 Task: Create a new task in Outlook for managing the team project deadline with high priority.
Action: Mouse moved to (18, 135)
Screenshot: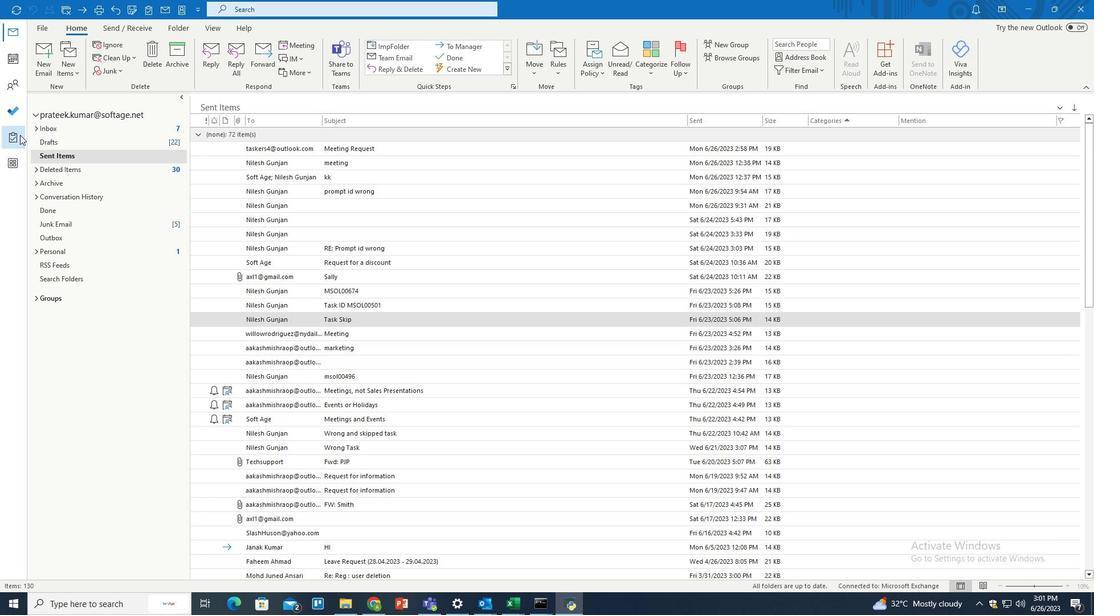 
Action: Mouse pressed left at (18, 135)
Screenshot: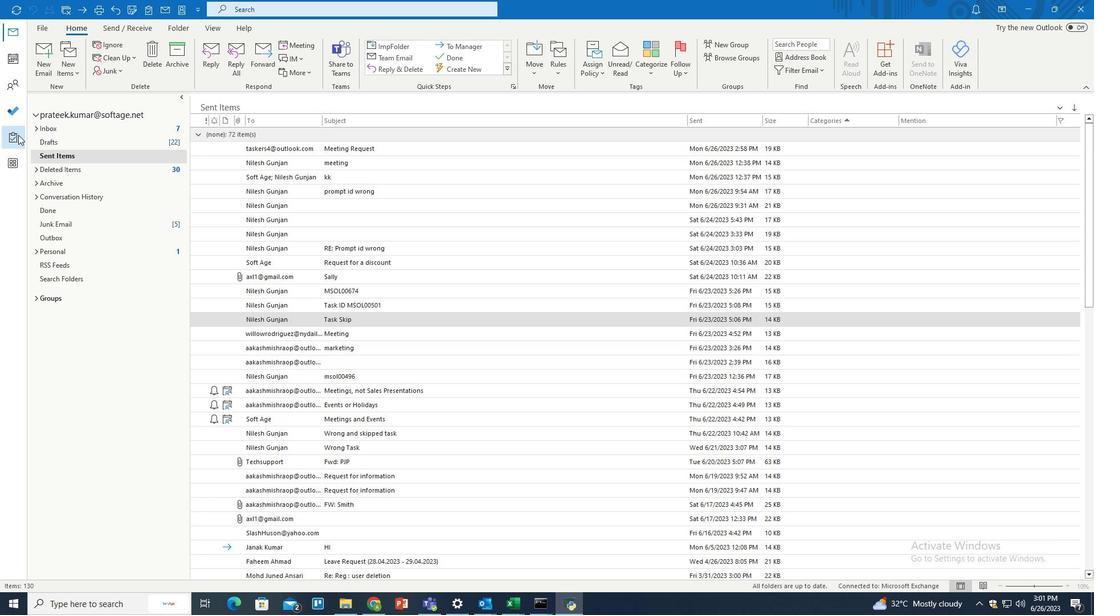 
Action: Mouse moved to (43, 60)
Screenshot: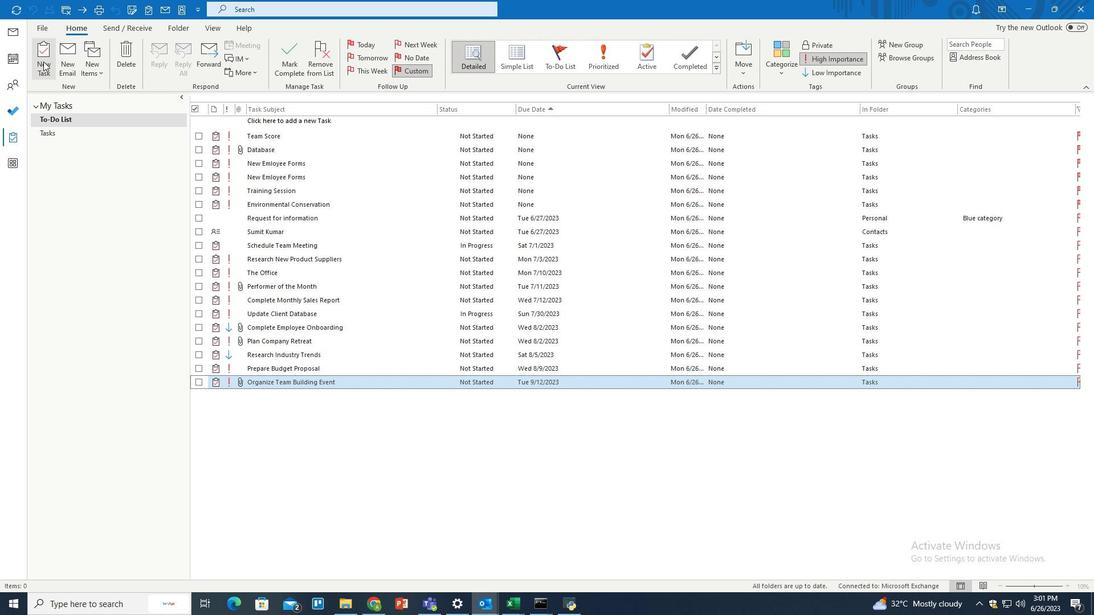 
Action: Mouse pressed left at (43, 60)
Screenshot: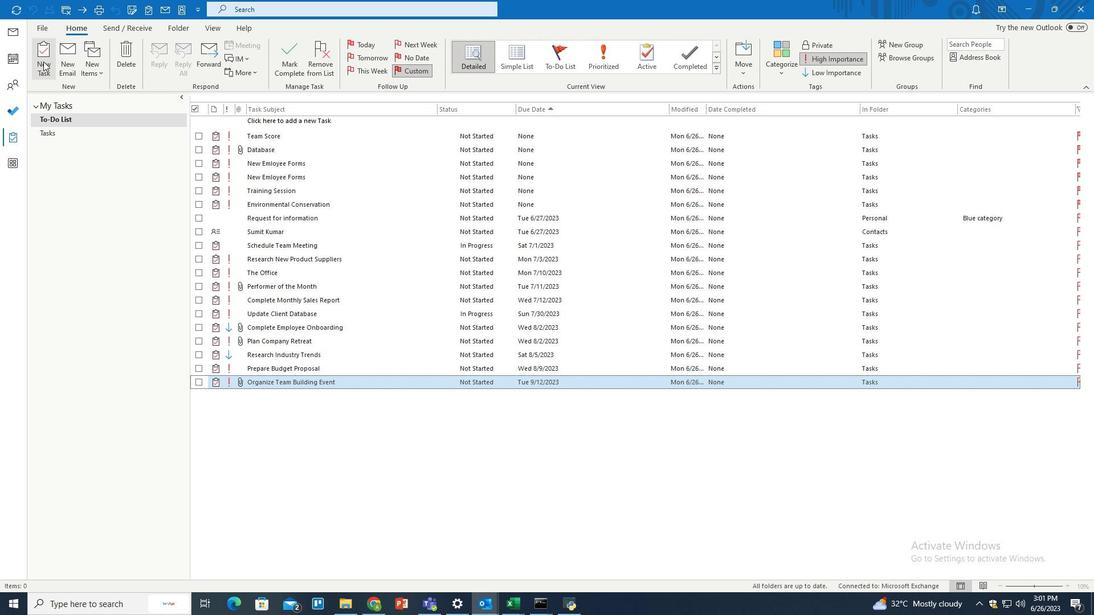 
Action: Mouse moved to (200, 115)
Screenshot: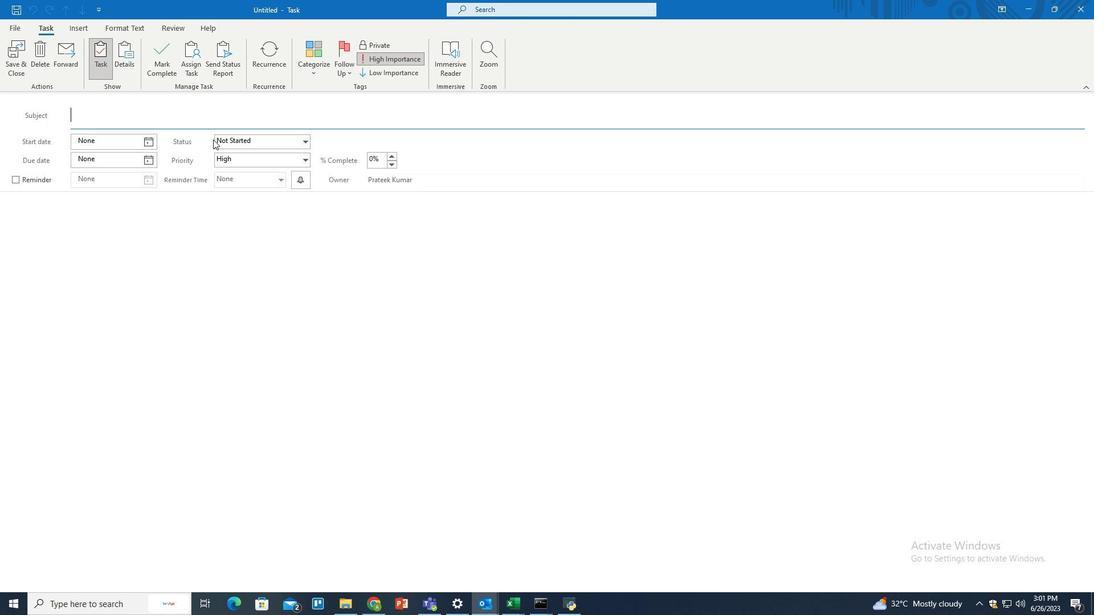 
Action: Mouse pressed left at (200, 115)
Screenshot: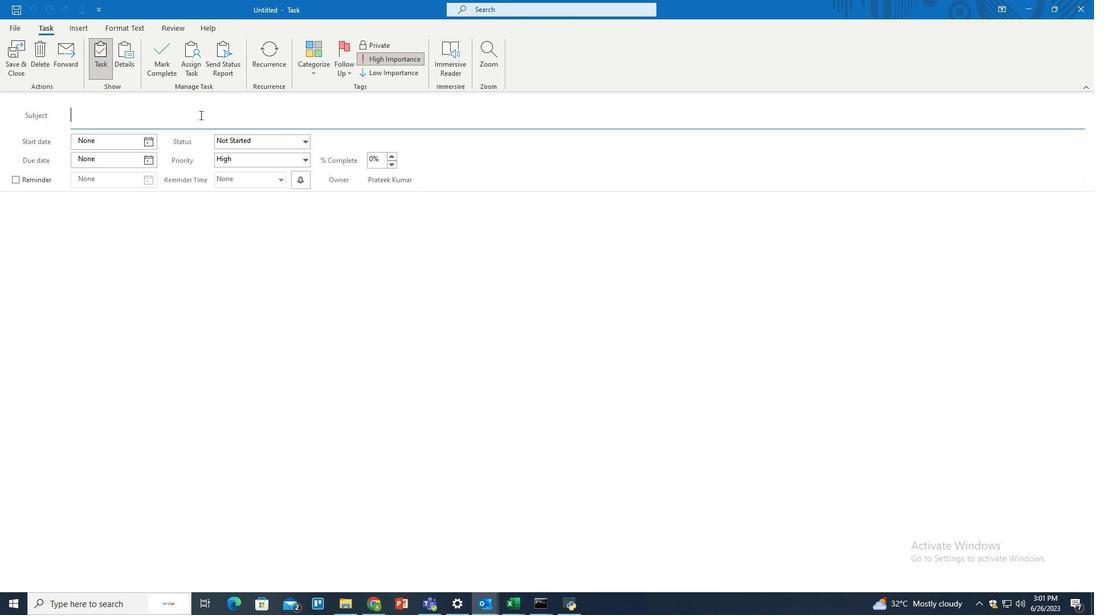 
Action: Key pressed <Key.shift>Team<Key.space><Key.shift>Project<Key.space><Key.shift>Deadline
Screenshot: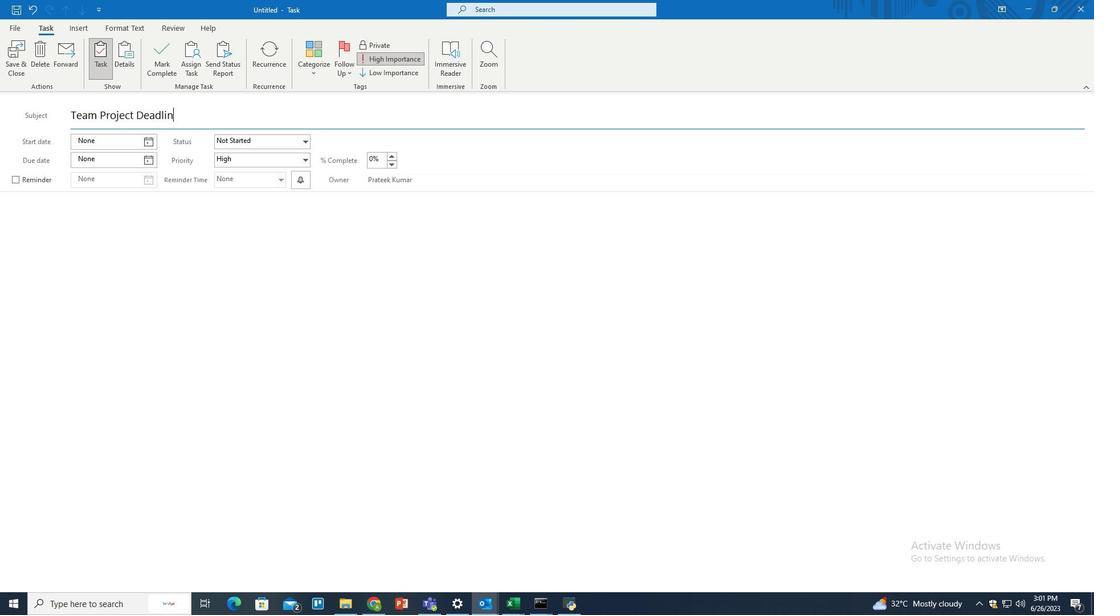 
Action: Mouse moved to (141, 235)
Screenshot: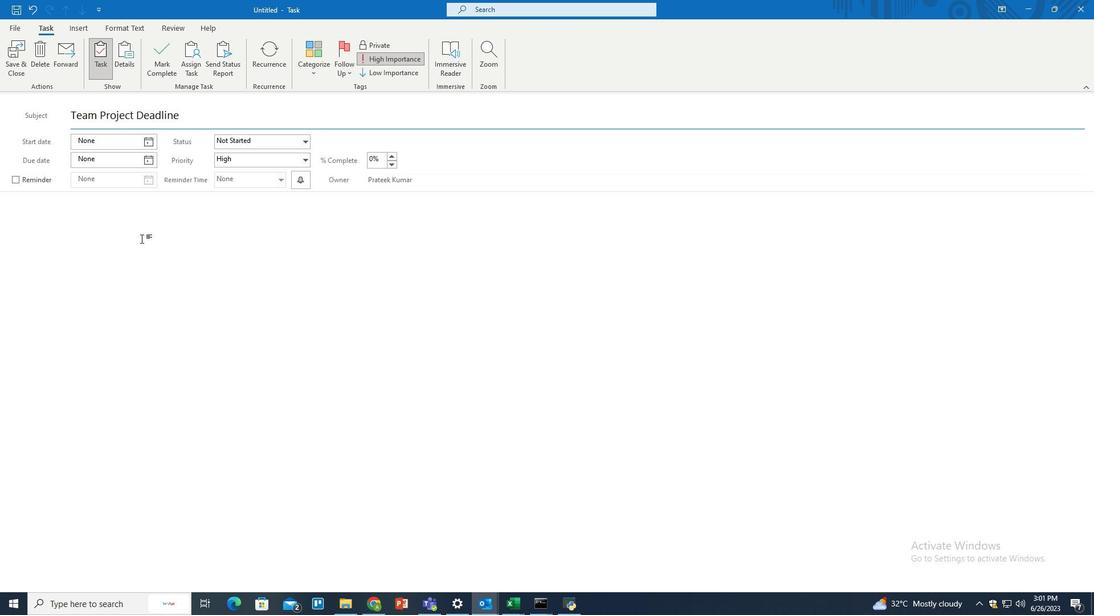 
Action: Mouse pressed left at (141, 235)
Screenshot: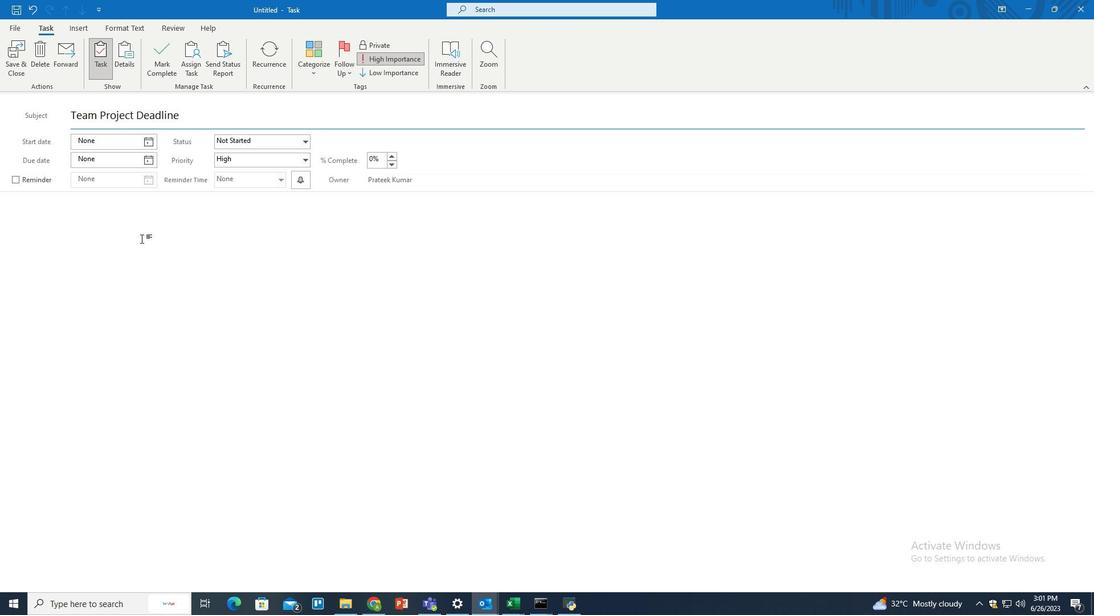 
Action: Key pressed <Key.shift>As<Key.space>the<Key.space>project<Key.space>manager,<Key.space>it<Key.space>is<Key.space>crucial<Key.space>to<Key.space>ensure<Key.space>the<Key.space>successful<Key.space>completion<Key.space>of<Key.space>our<Key.space>team<Key.space>project<Key.space>within<Key.space>teh<Key.space>designated<Key.space>deadline.<Key.space><Key.shift>To<Key.space>accomplish<Key.space>this,<Key.space>we<Key.space>need<Key.space>to<Key.space>break<Key.space>down<Key.space>the<Key.space>project<Key.space>into<Key.space>smaller<Key.space>tasl<Key.backspace>ks,<Key.space>assign<Key.space>clear<Key.space>responsibilities<Key.space>to<Key.space>team<Key.space>members,<Key.space>and<Key.space>closely<Key.space>moniter<Key.space>the<Key.space>progress.<Key.space><Key.shift>By<Key.space>setting<Key.space>up<Key.space>the<Key.space>task<Key.space>in<Key.space><Key.shift>Outlook,<Key.space>we<Key.space>can<Key.space>traack<Key.backspace><Key.backspace><Key.backspace>ck<Key.space>milestones,<Key.space>deadlines,<Key.space>adn<Key.space>in<Key.backspace>mportant<Key.space>deliverables<Key.space>more<Key.space>a<Key.backspace>efficiently
Screenshot: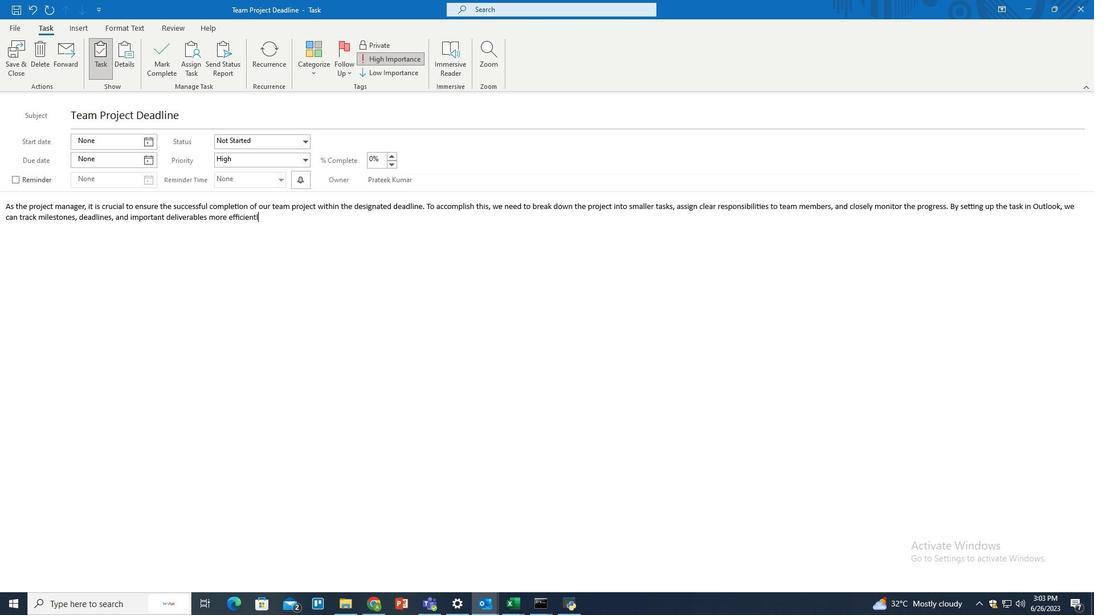 
Action: Mouse moved to (170, 235)
Screenshot: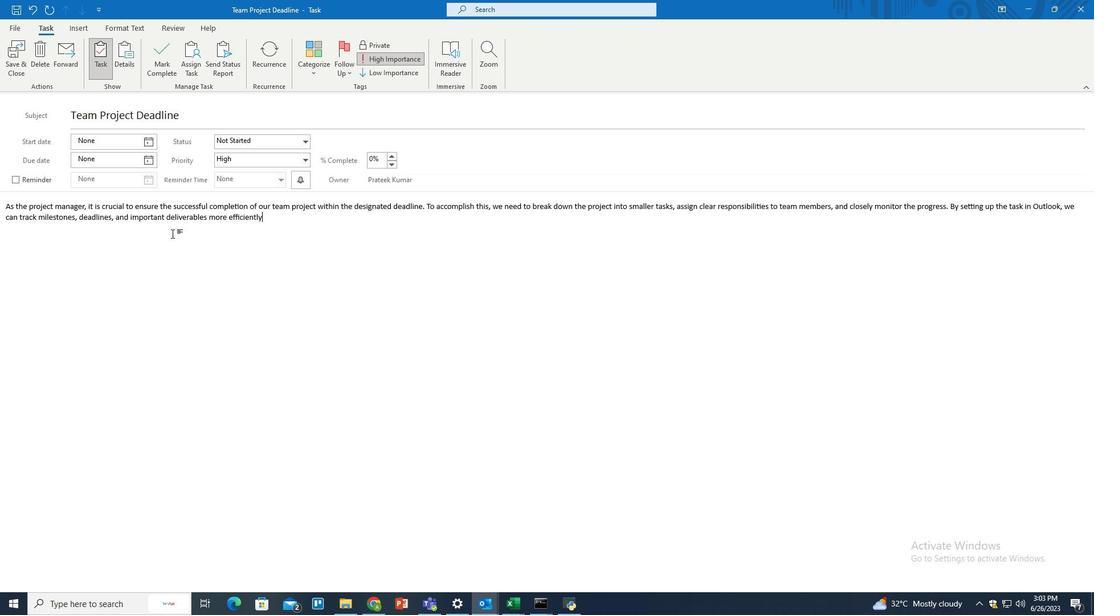 
Action: Key pressed ctrl+A
Screenshot: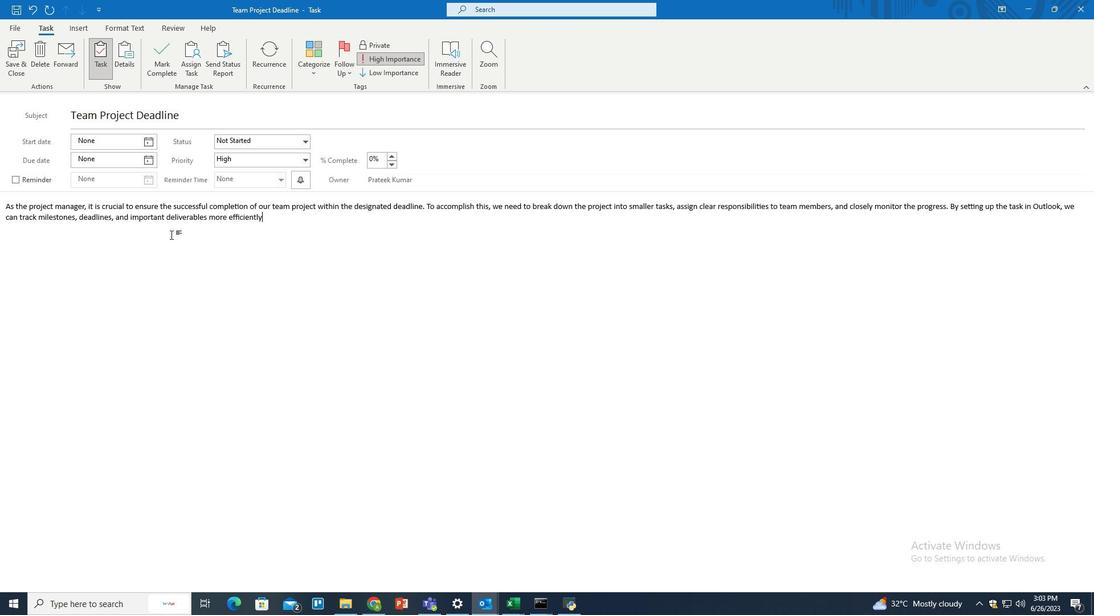 
Action: Mouse moved to (119, 25)
Screenshot: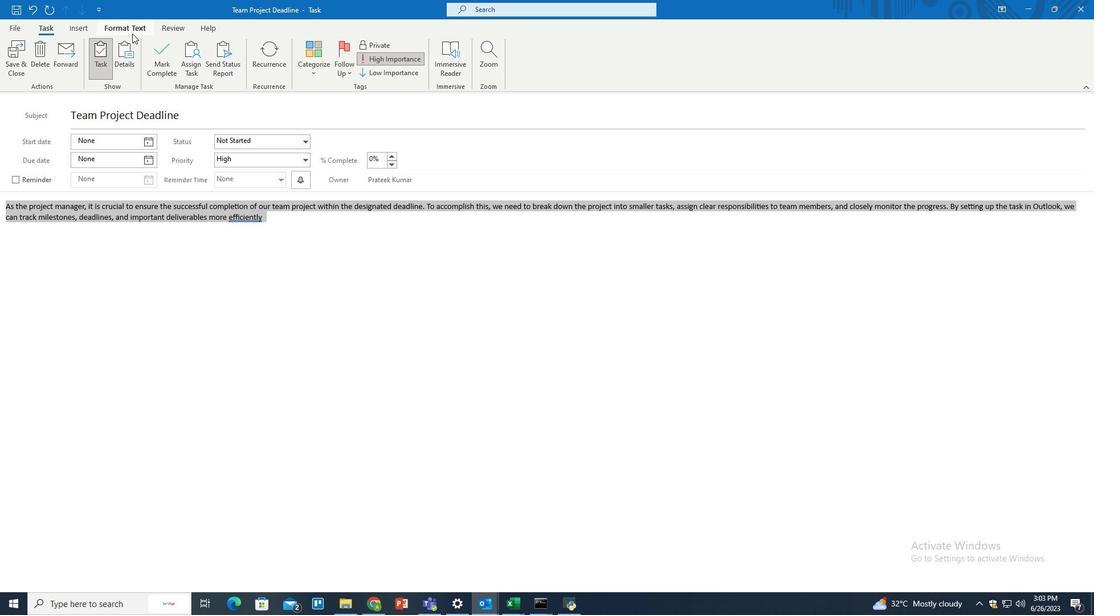 
Action: Mouse pressed left at (119, 25)
Screenshot: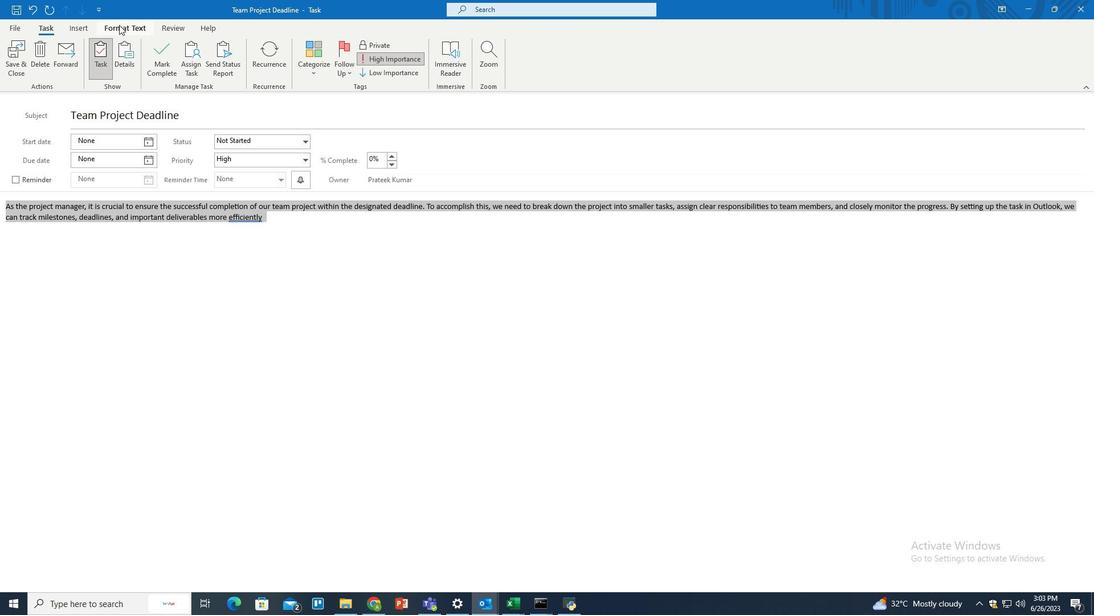
Action: Mouse moved to (360, 66)
Screenshot: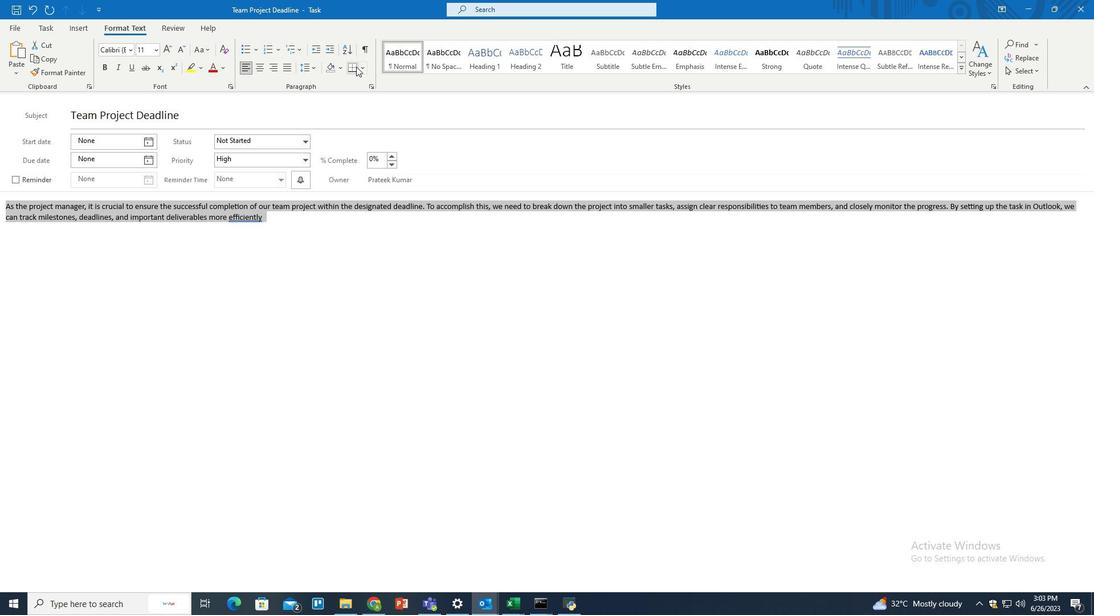 
Action: Mouse pressed left at (360, 66)
Screenshot: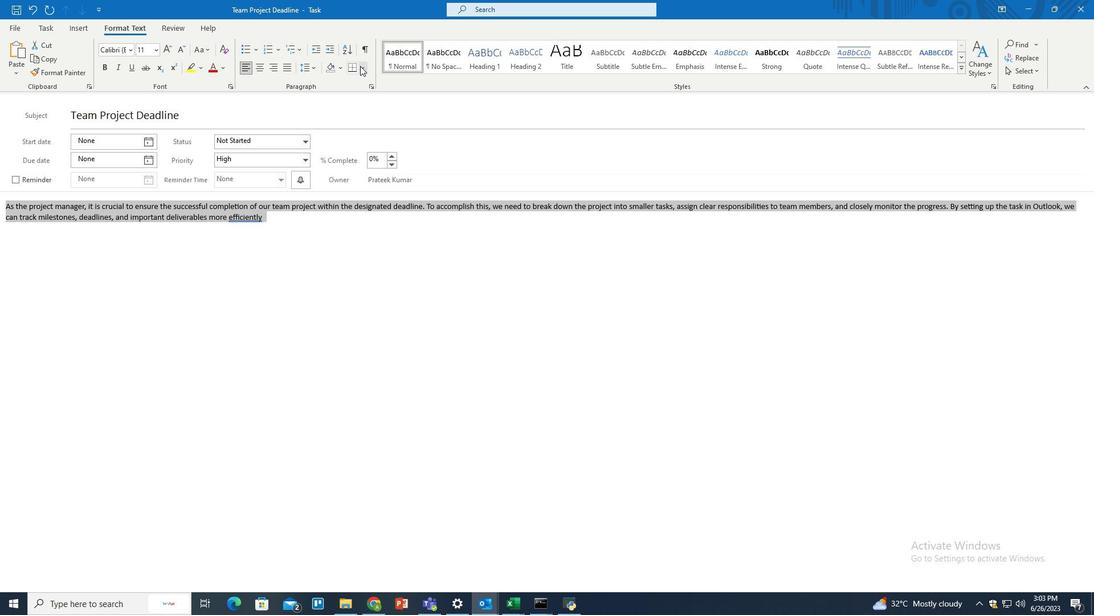 
Action: Mouse moved to (379, 167)
Screenshot: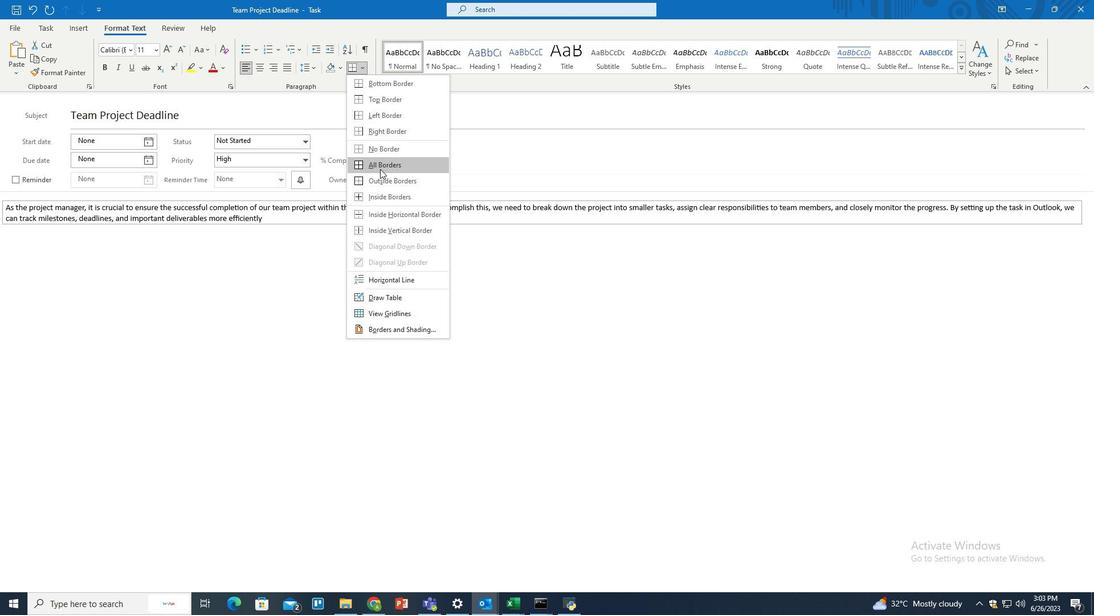 
Action: Mouse pressed left at (379, 167)
Screenshot: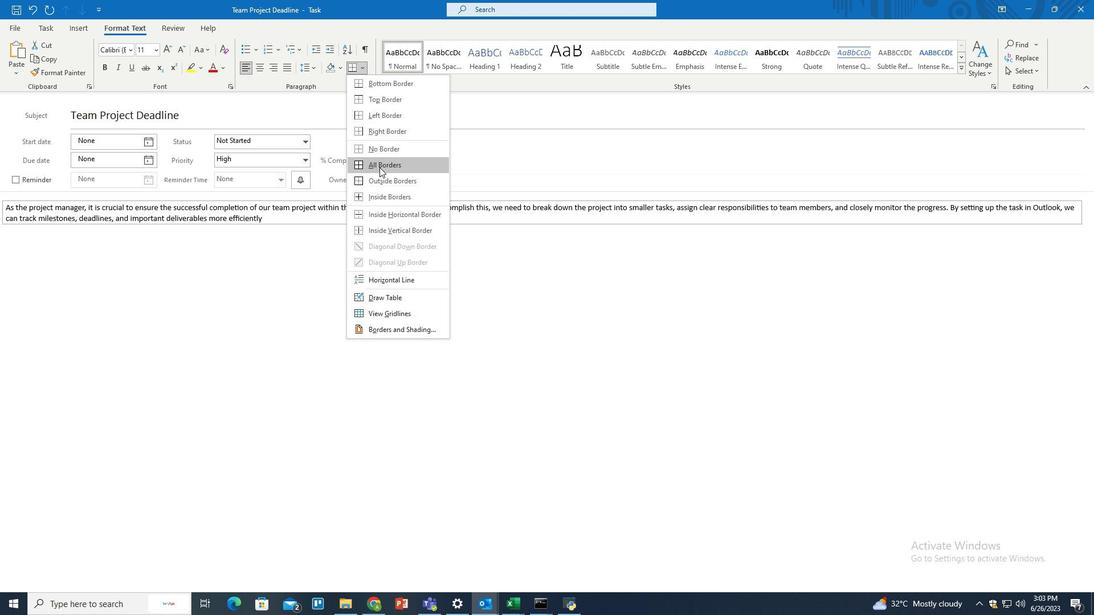 
Action: Mouse moved to (314, 67)
Screenshot: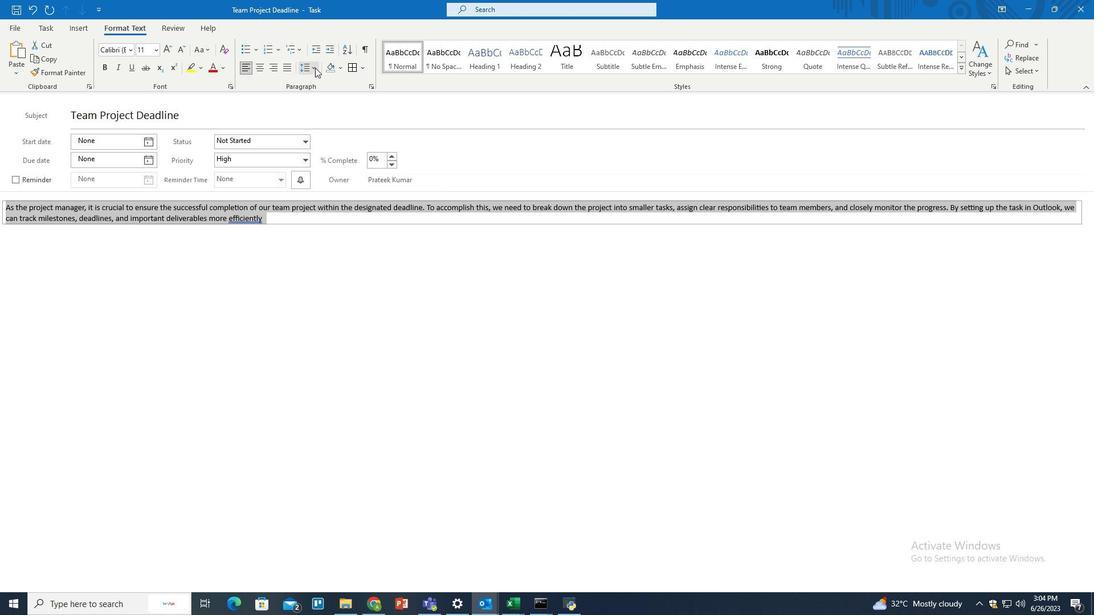 
Action: Mouse pressed left at (314, 67)
Screenshot: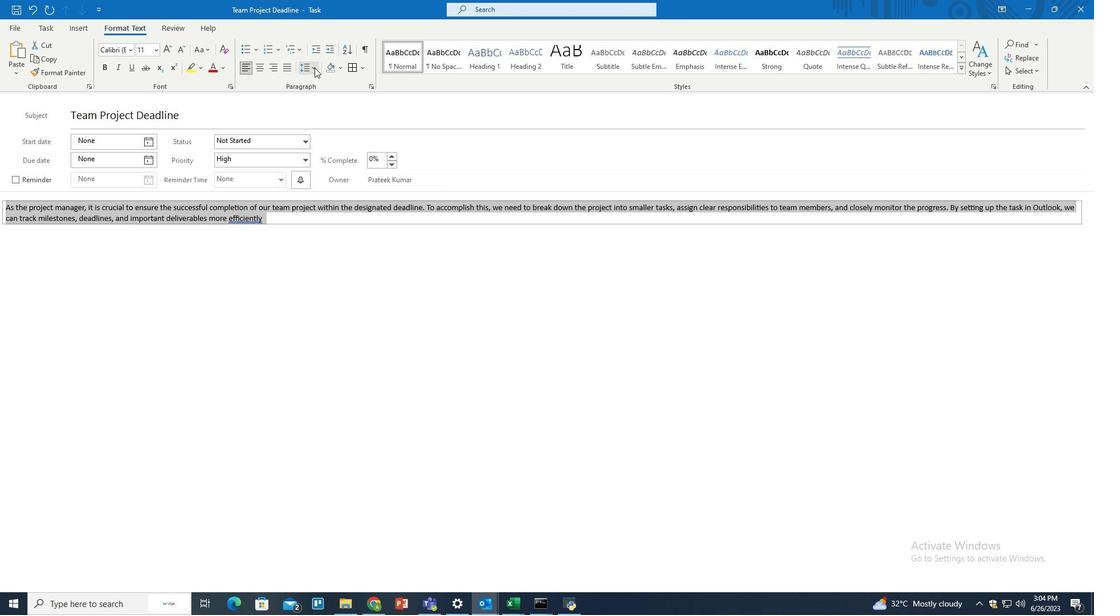 
Action: Mouse moved to (324, 96)
Screenshot: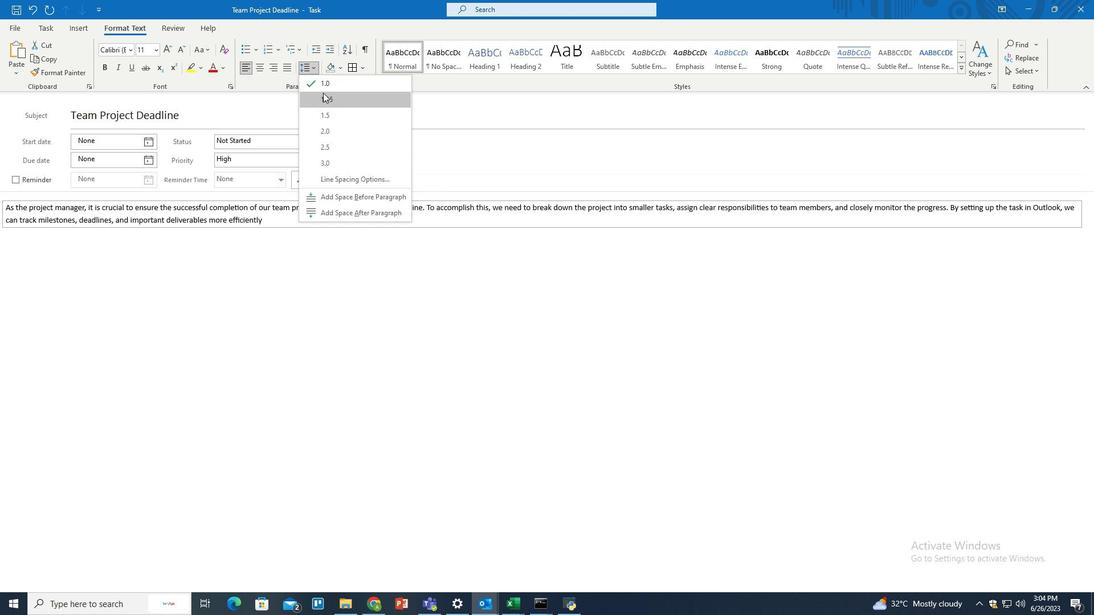 
Action: Mouse pressed left at (324, 96)
Screenshot: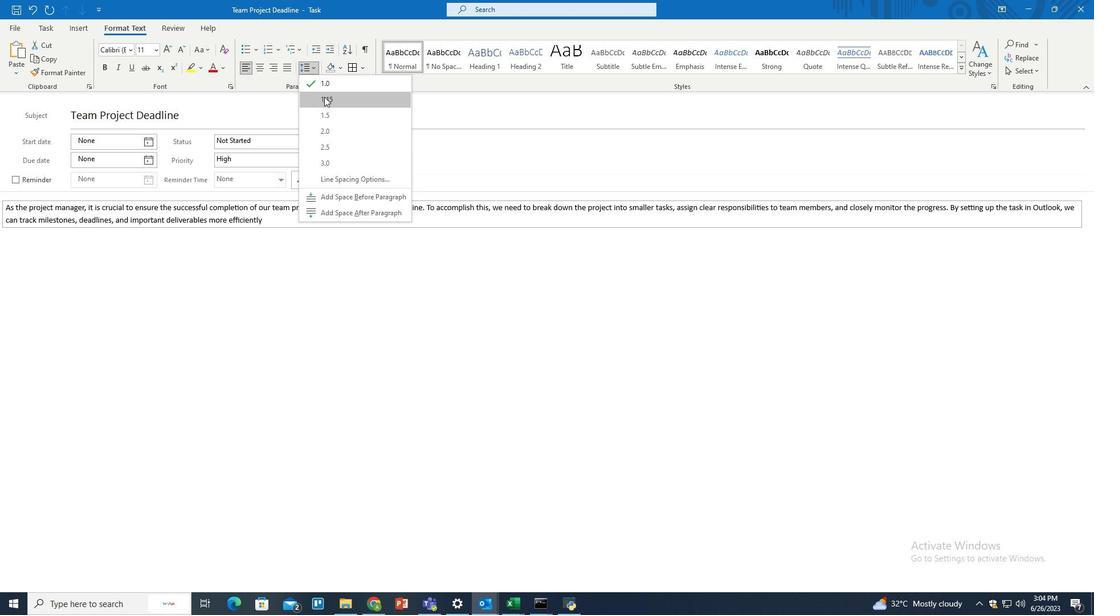 
Action: Mouse moved to (319, 222)
Screenshot: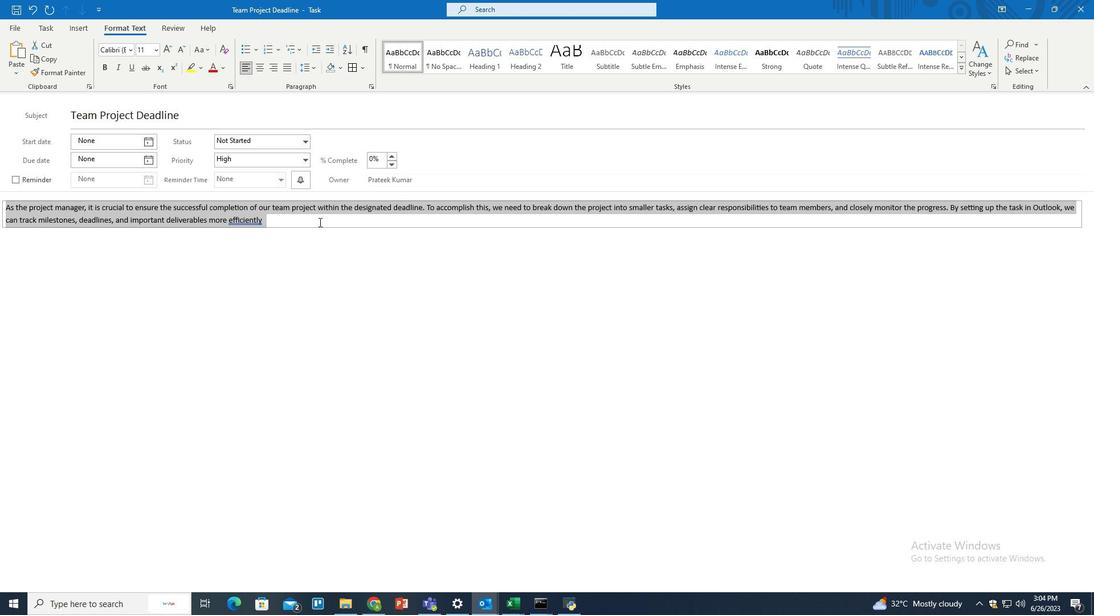 
Action: Mouse pressed left at (319, 222)
Screenshot: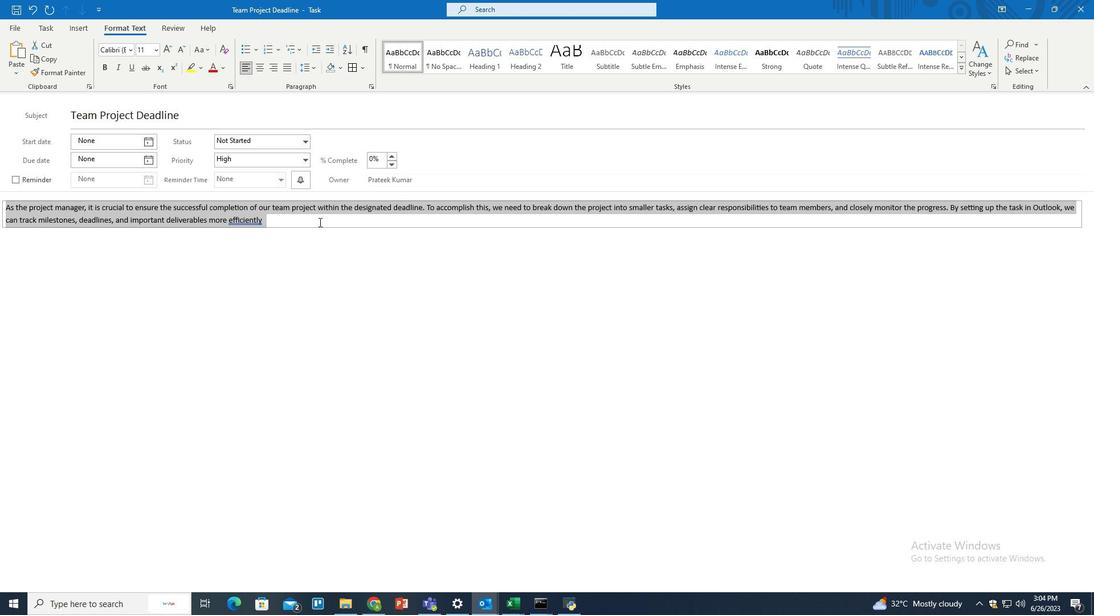 
Action: Mouse moved to (45, 27)
Screenshot: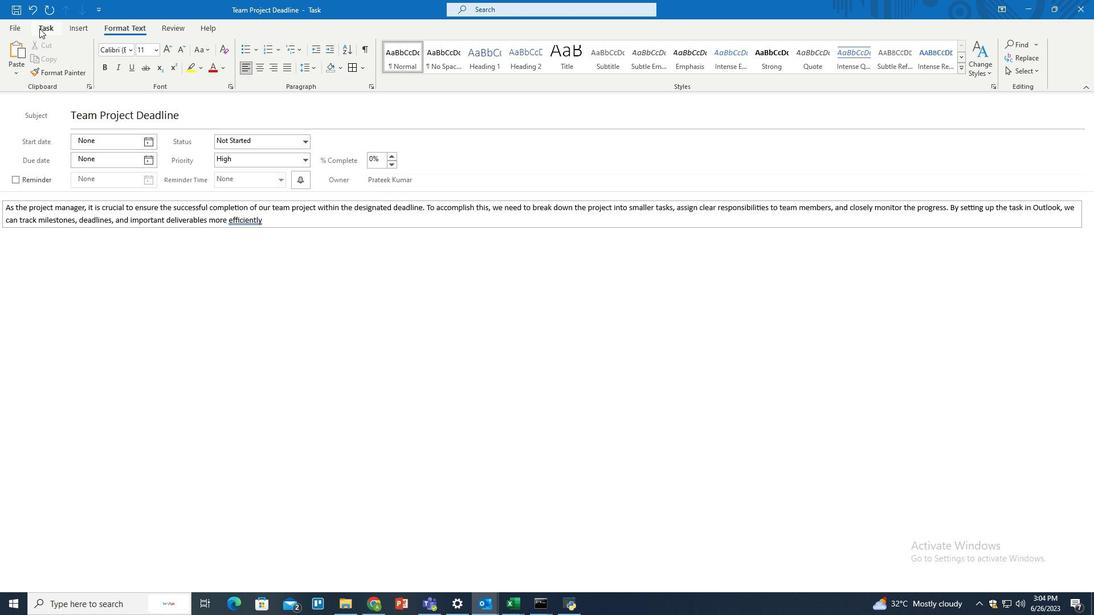 
Action: Mouse pressed left at (45, 27)
Screenshot: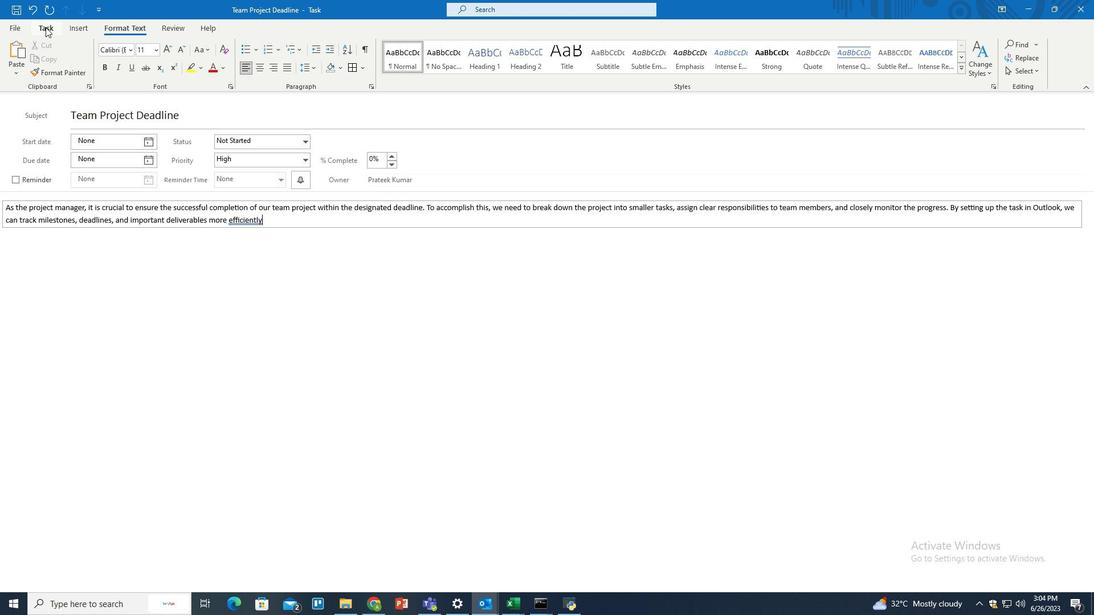 
Action: Mouse moved to (17, 56)
Screenshot: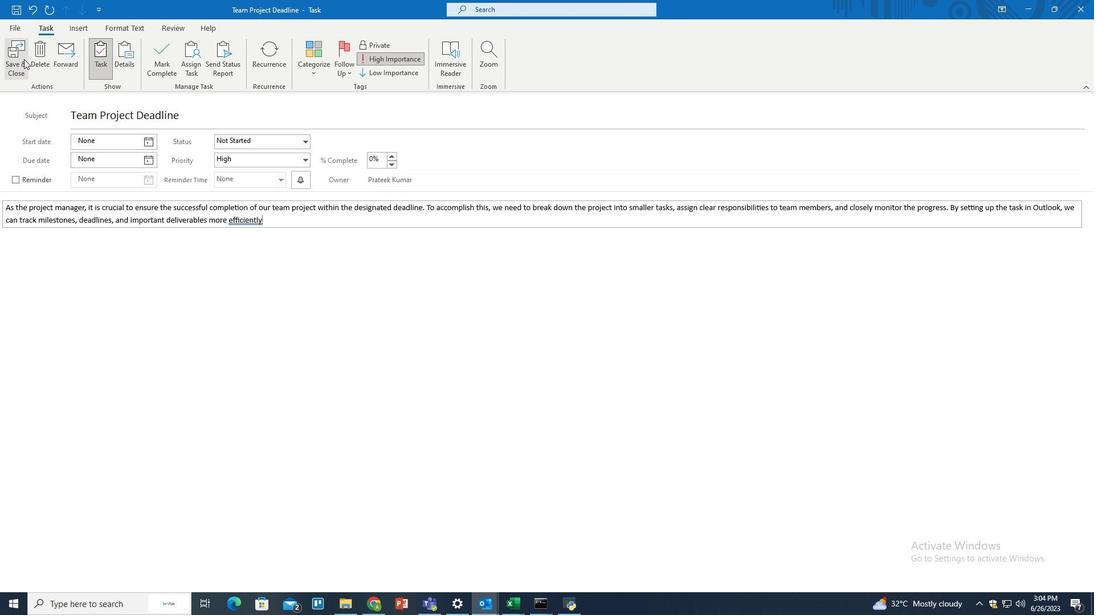
Action: Mouse pressed left at (17, 56)
Screenshot: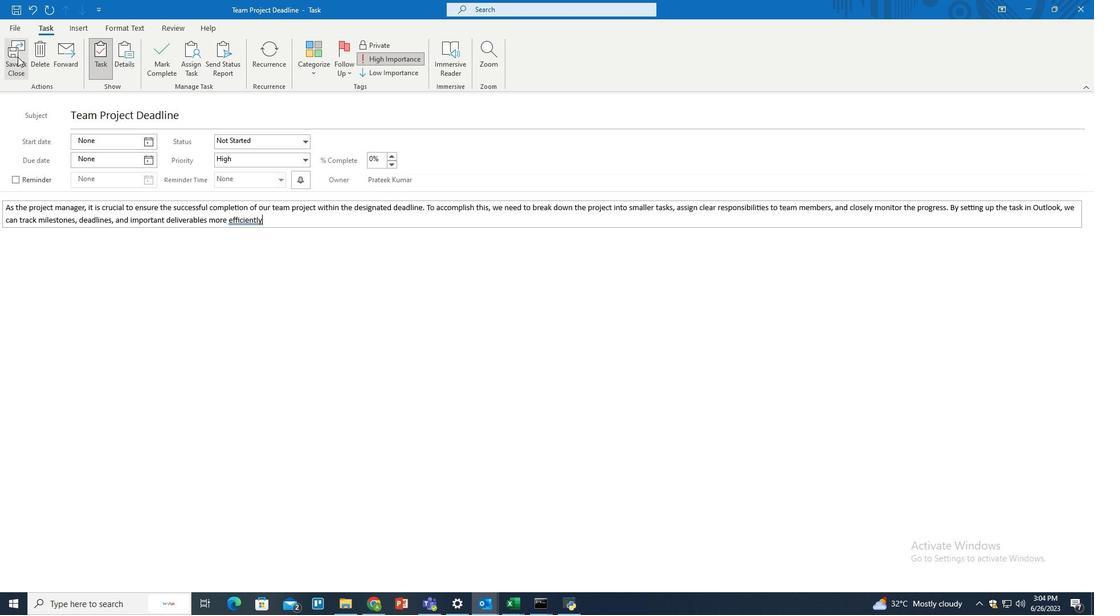 
Action: Mouse moved to (54, 135)
Screenshot: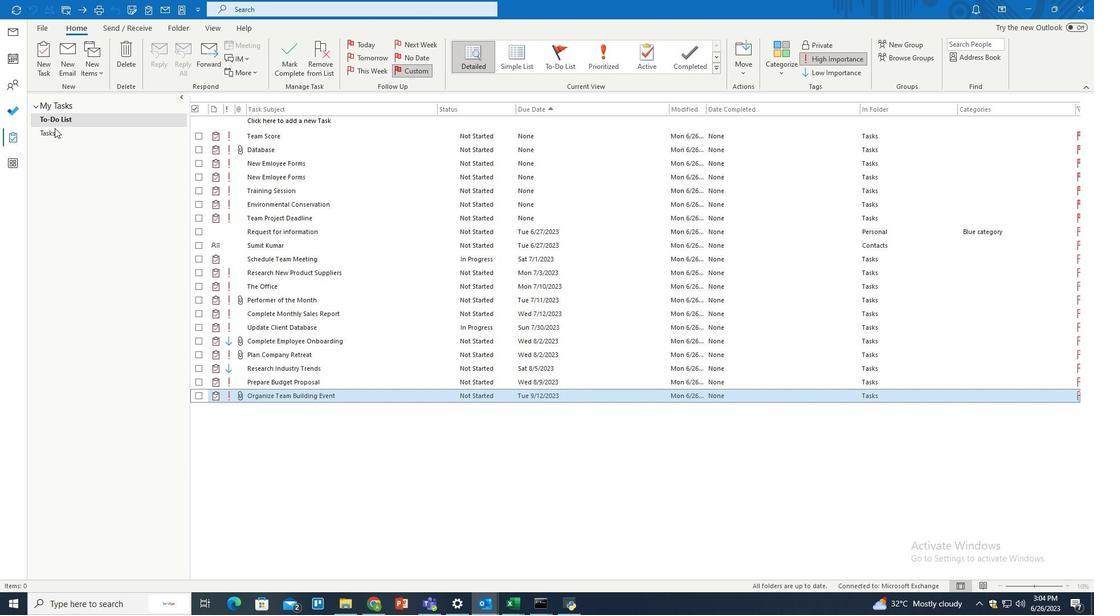 
